 Task: Create a task  Design and implement a disaster recovery plan for an organization's IT infrastructure , assign it to team member softage.3@softage.net in the project AgileBolt and update the status of the task to  Off Track , set the priority of the task to Medium
Action: Mouse moved to (56, 53)
Screenshot: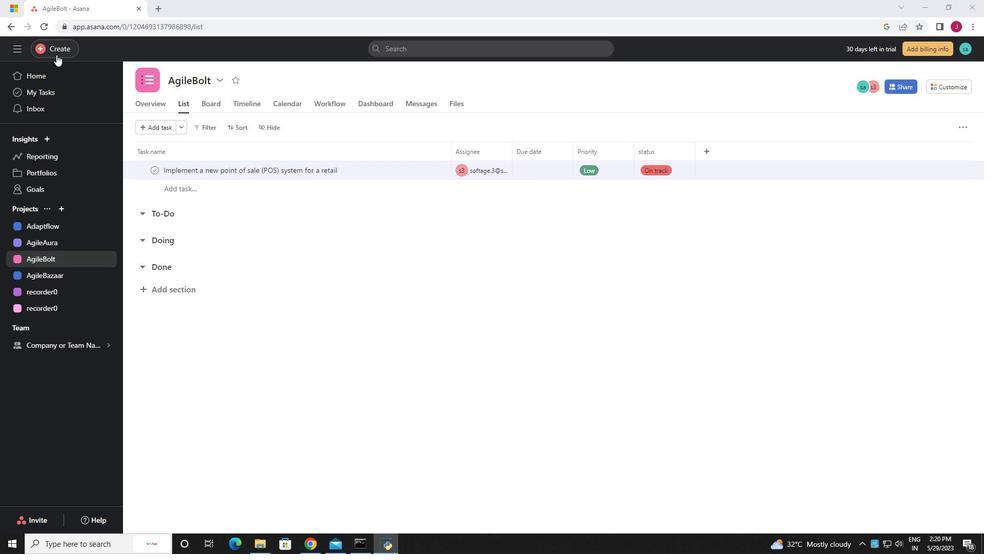 
Action: Mouse pressed left at (56, 53)
Screenshot: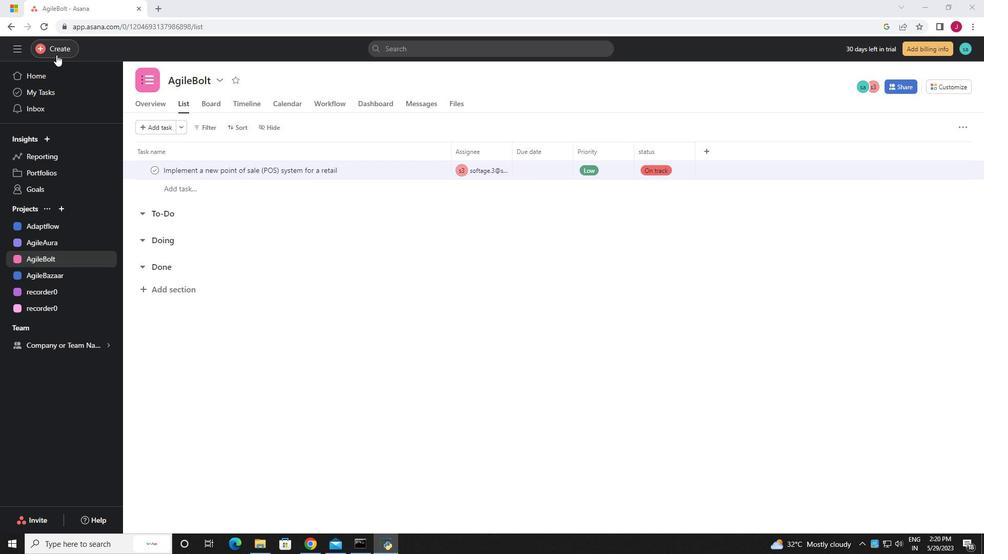 
Action: Mouse moved to (111, 51)
Screenshot: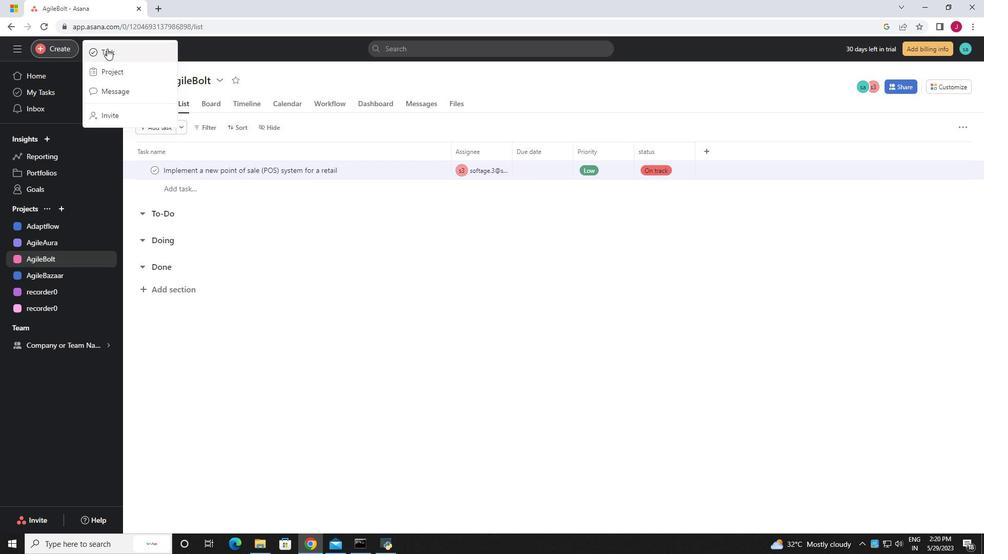 
Action: Mouse pressed left at (111, 51)
Screenshot: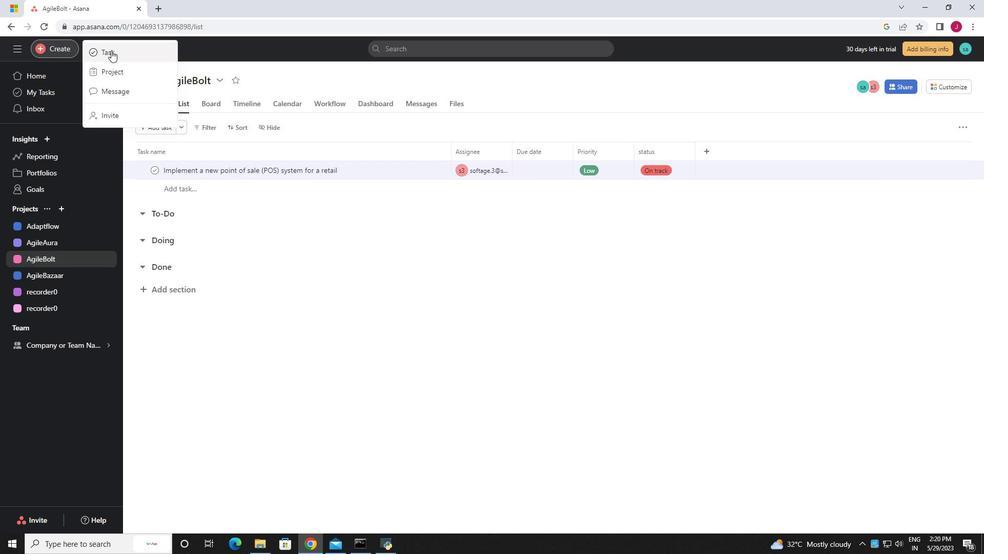 
Action: Mouse moved to (821, 339)
Screenshot: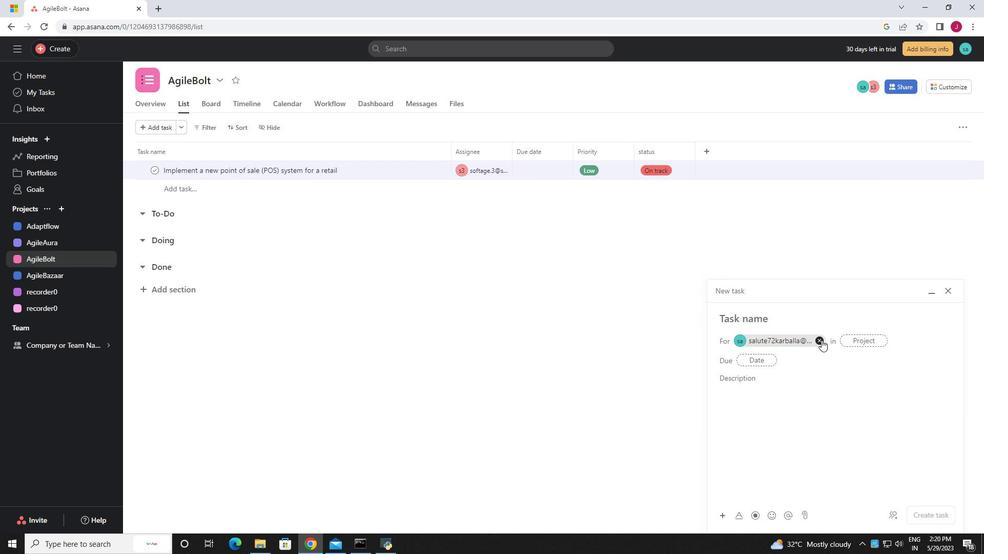
Action: Mouse pressed left at (821, 339)
Screenshot: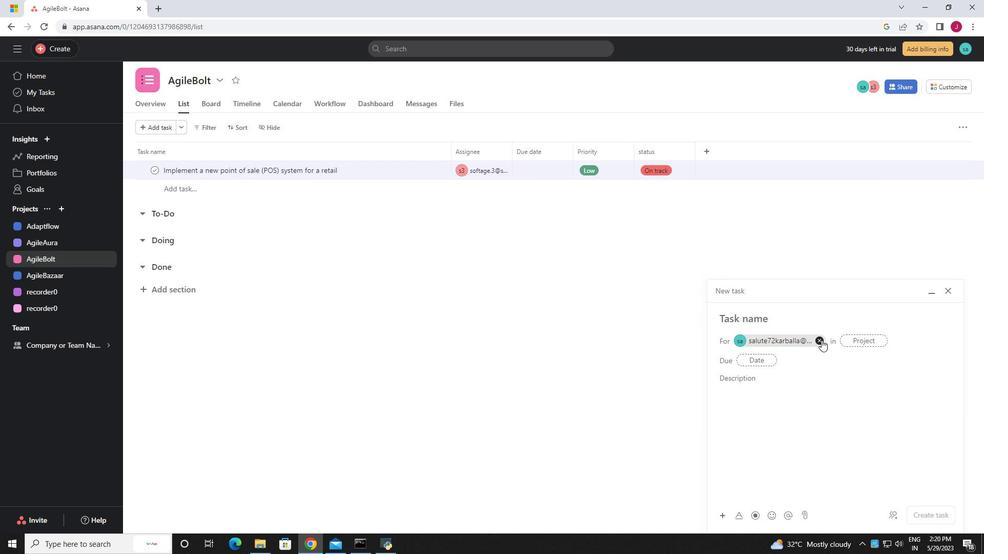 
Action: Mouse moved to (749, 318)
Screenshot: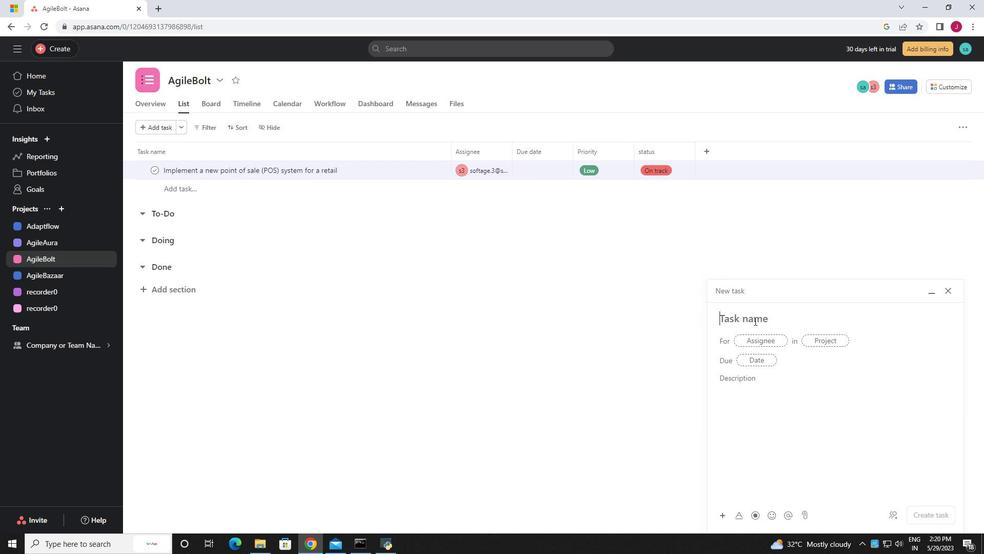
Action: Mouse pressed left at (749, 318)
Screenshot: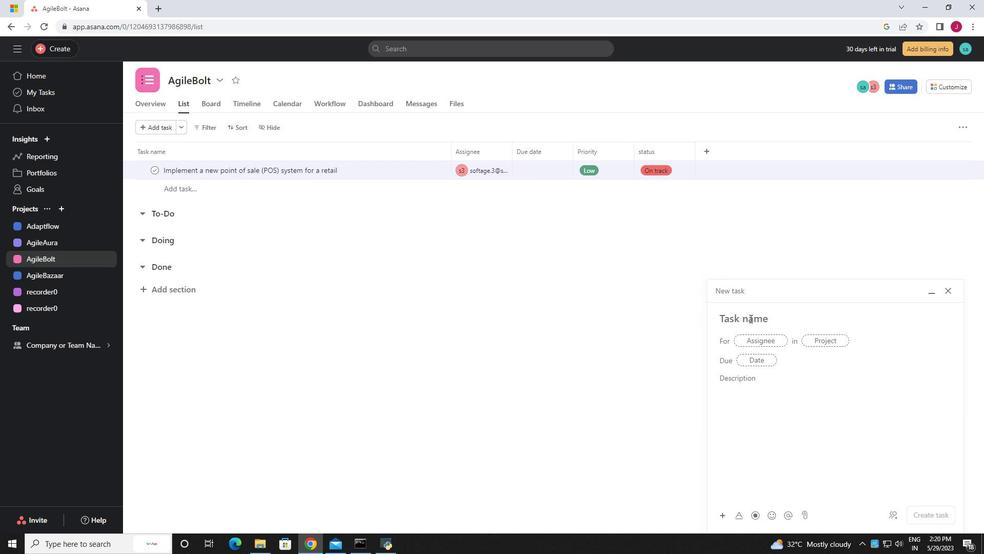 
Action: Key pressed <Key.caps_lock>D<Key.caps_lock>esign<Key.space>and<Key.space>implement<Key.space>a<Key.space>disaster<Key.space>recovr<Key.backspace>ery<Key.space>plan<Key.space>for<Key.space>an<Key.space>organis<Key.backspace>zations<Key.space><Key.caps_lock>IT<Key.space><Key.caps_lock>infrastrcua<Key.backspace><Key.backspace><Key.backspace>ucut<Key.backspace><Key.backspace><Key.backspace>cture<Key.space>
Screenshot: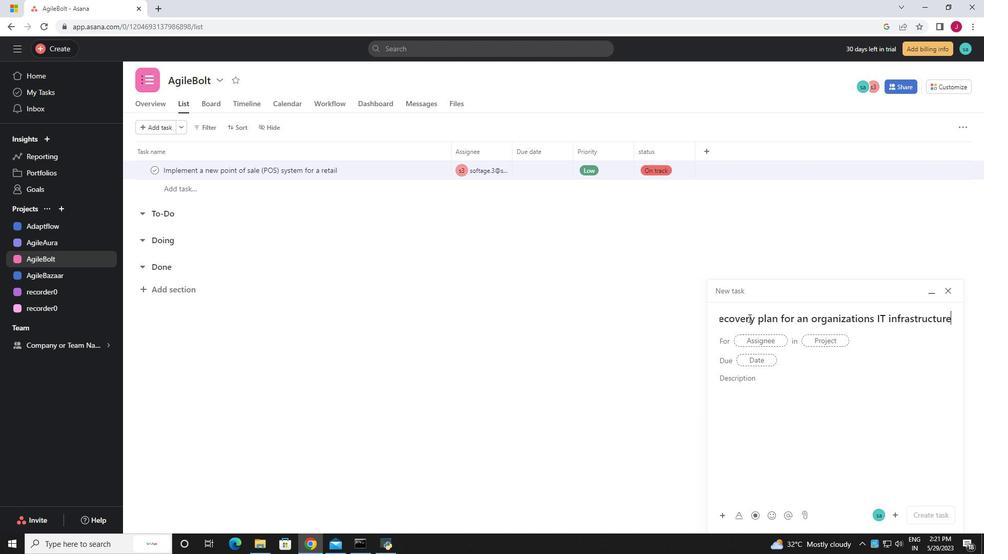 
Action: Mouse moved to (756, 342)
Screenshot: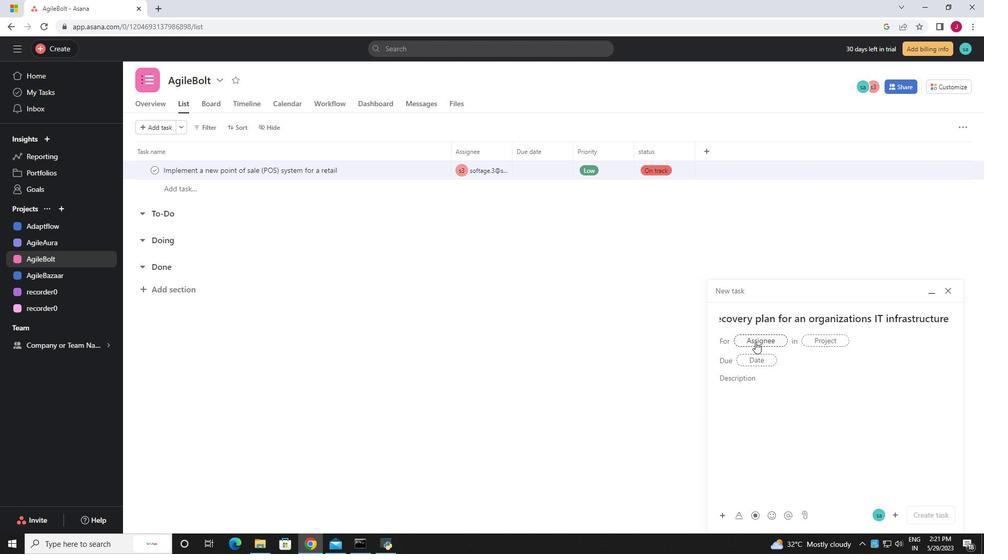 
Action: Mouse pressed left at (756, 342)
Screenshot: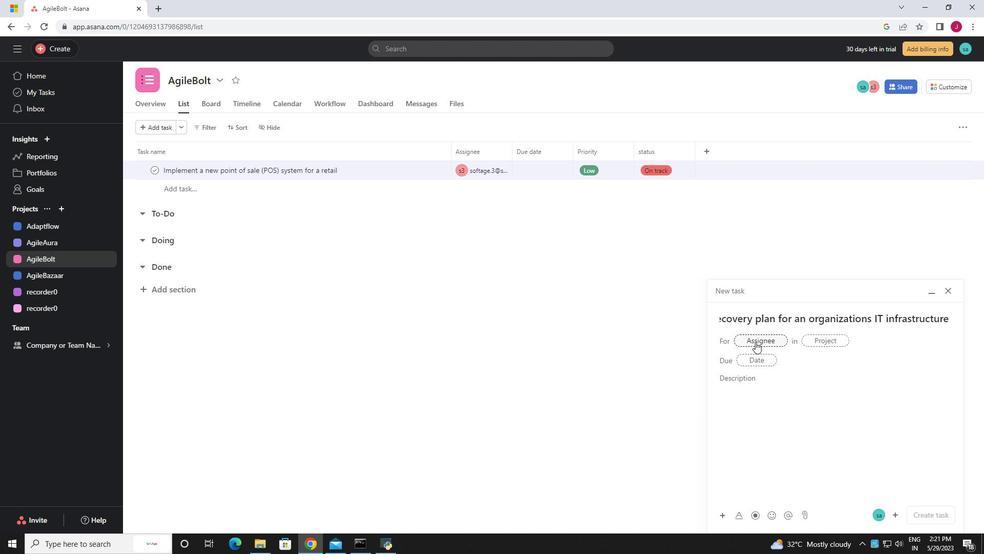 
Action: Mouse moved to (755, 342)
Screenshot: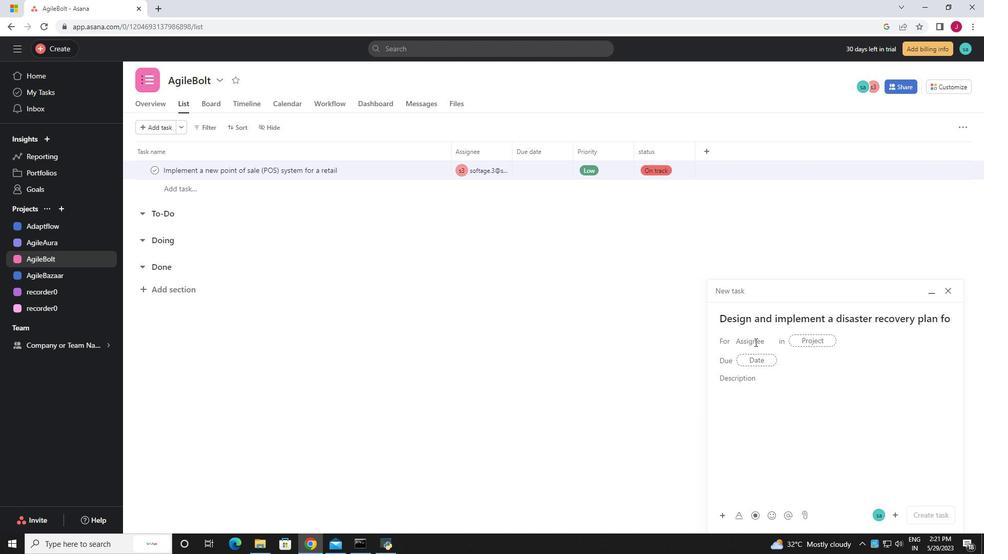 
Action: Key pressed soft
Screenshot: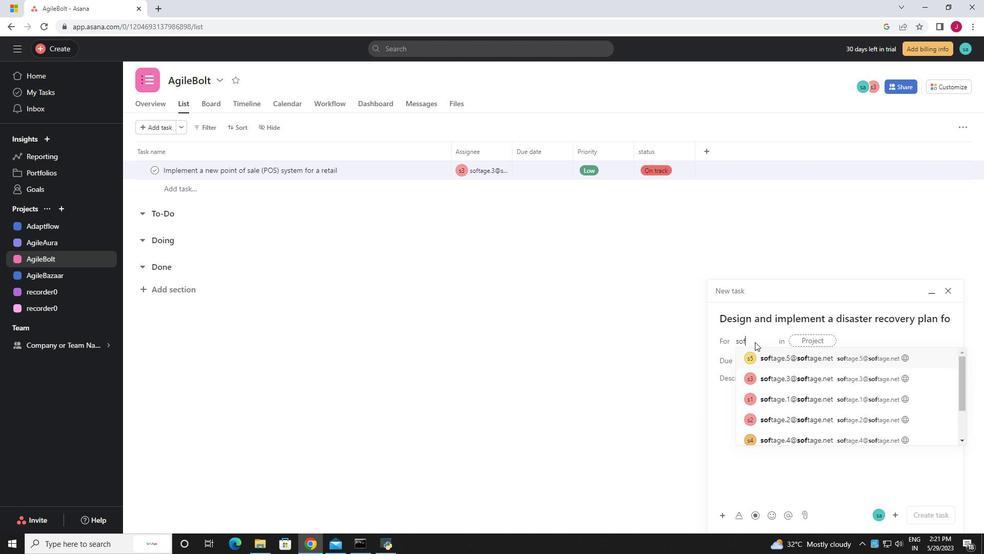 
Action: Mouse moved to (779, 382)
Screenshot: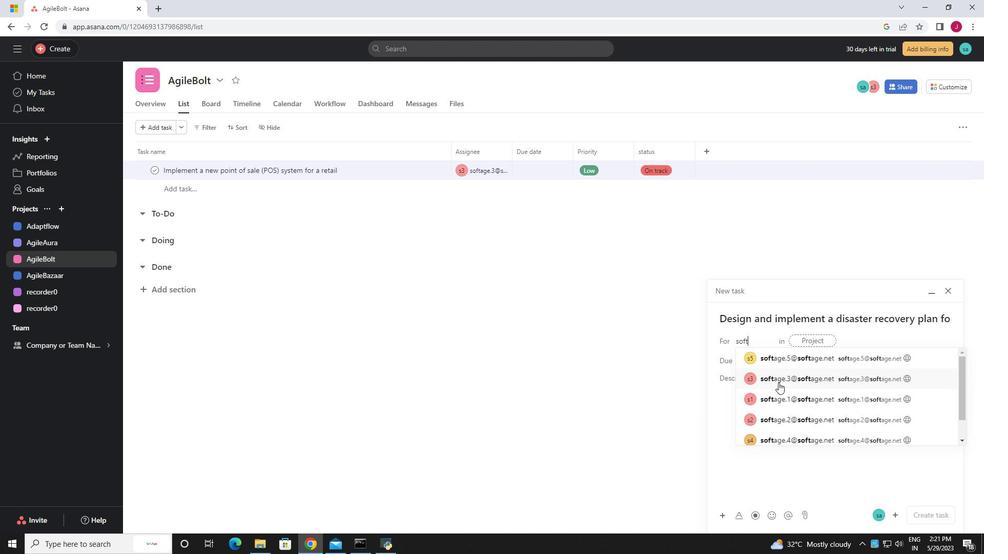 
Action: Mouse pressed left at (779, 382)
Screenshot: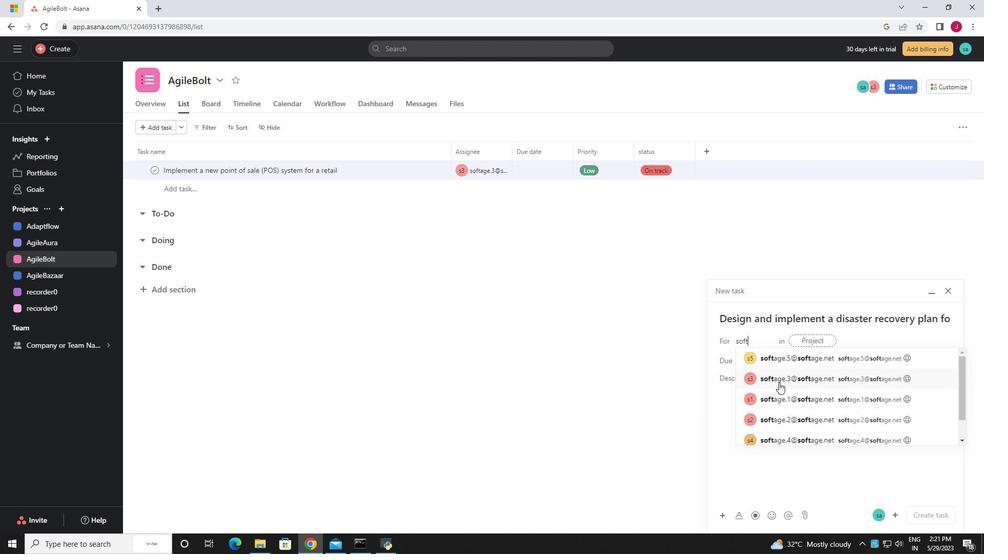 
Action: Mouse moved to (655, 359)
Screenshot: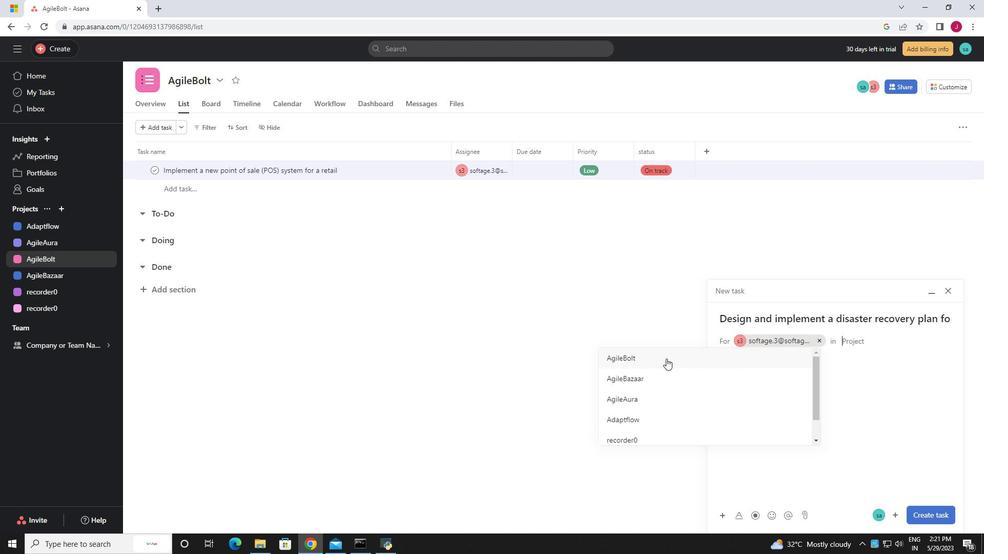 
Action: Mouse pressed left at (655, 359)
Screenshot: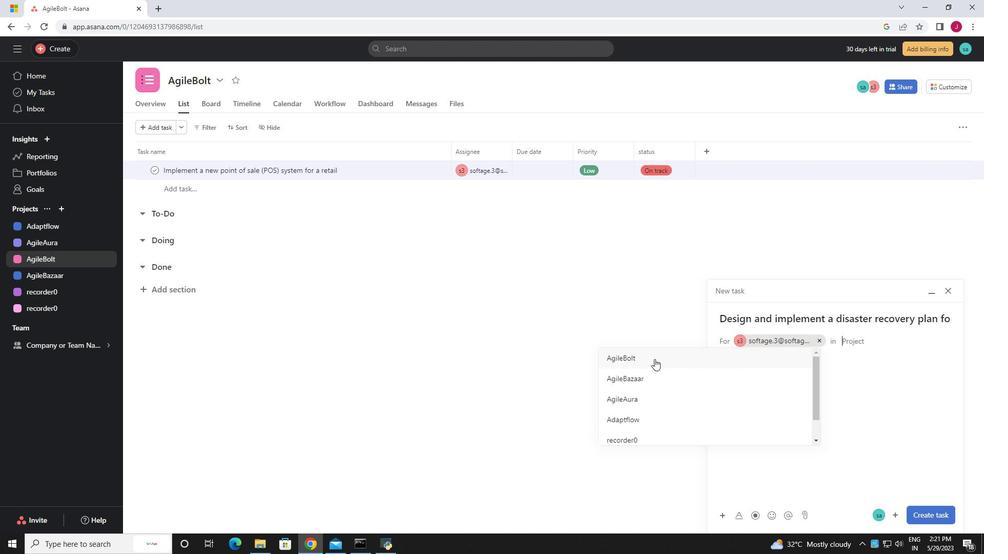 
Action: Mouse moved to (767, 383)
Screenshot: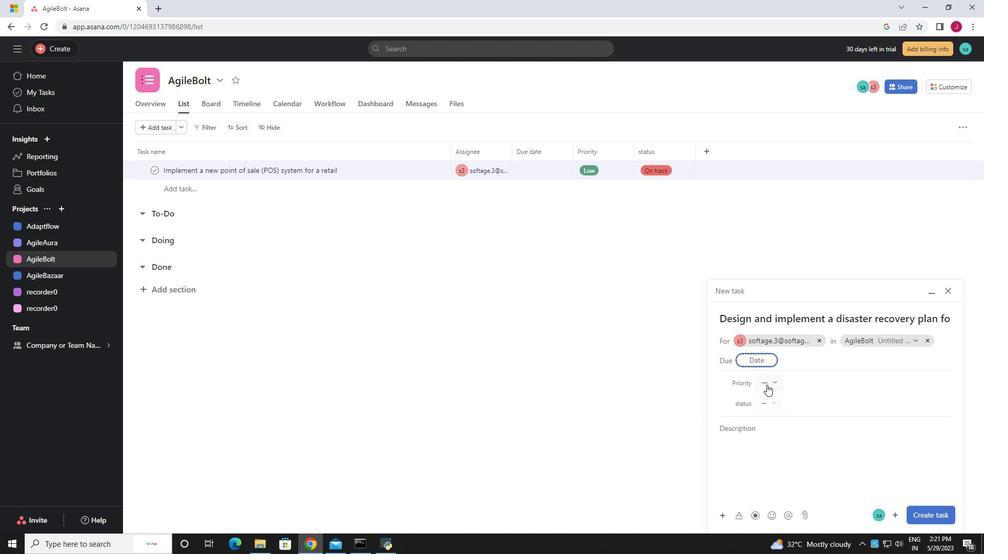 
Action: Mouse pressed left at (767, 383)
Screenshot: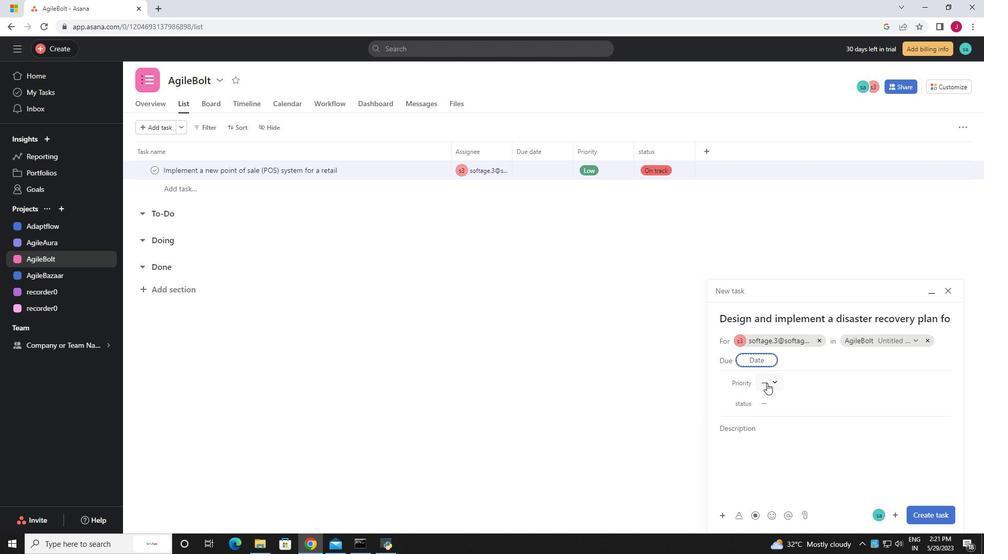 
Action: Mouse moved to (794, 434)
Screenshot: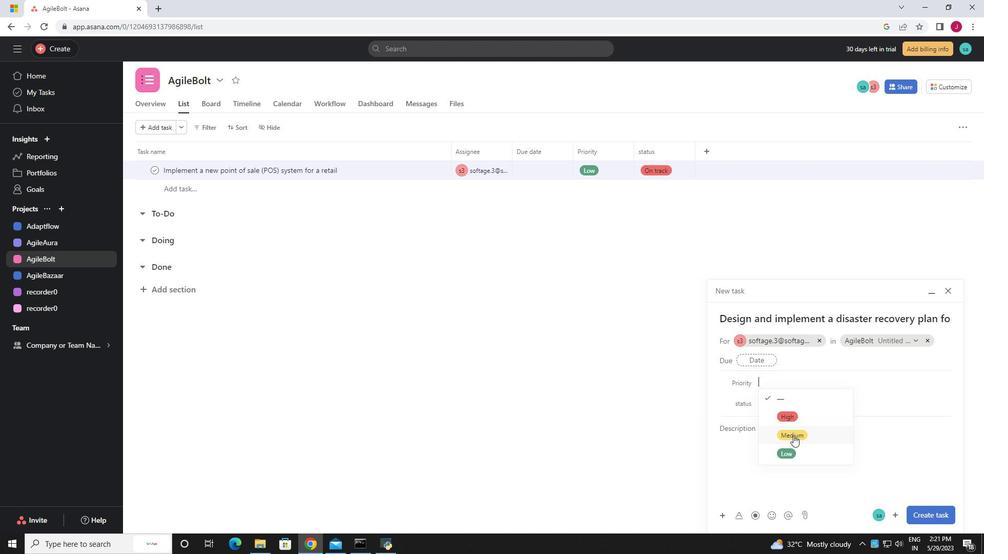 
Action: Mouse pressed left at (794, 434)
Screenshot: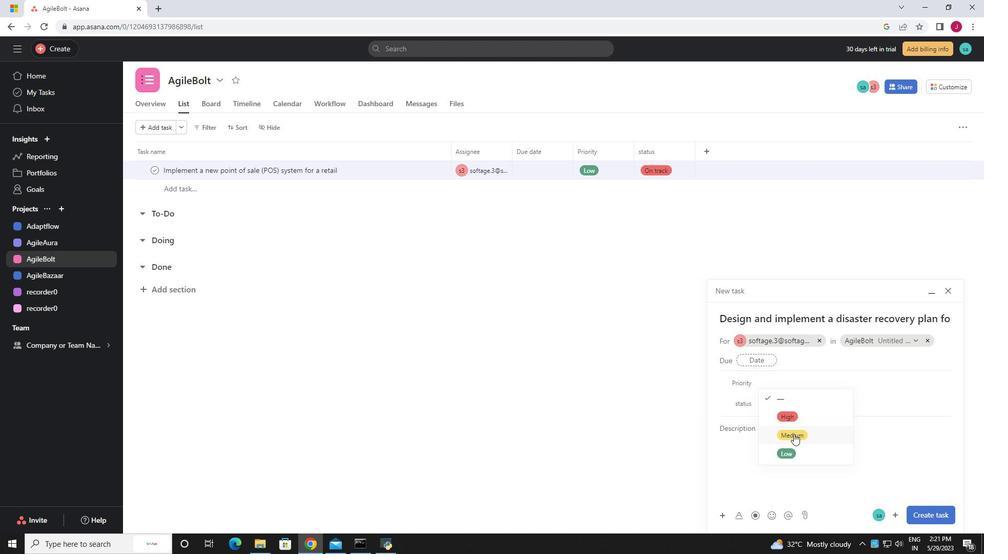 
Action: Mouse moved to (777, 404)
Screenshot: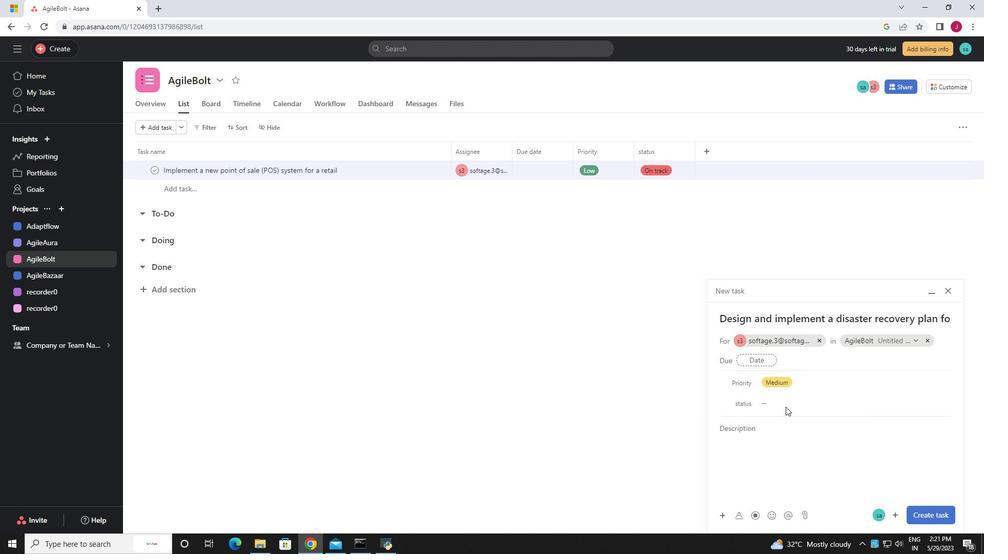 
Action: Mouse pressed left at (777, 404)
Screenshot: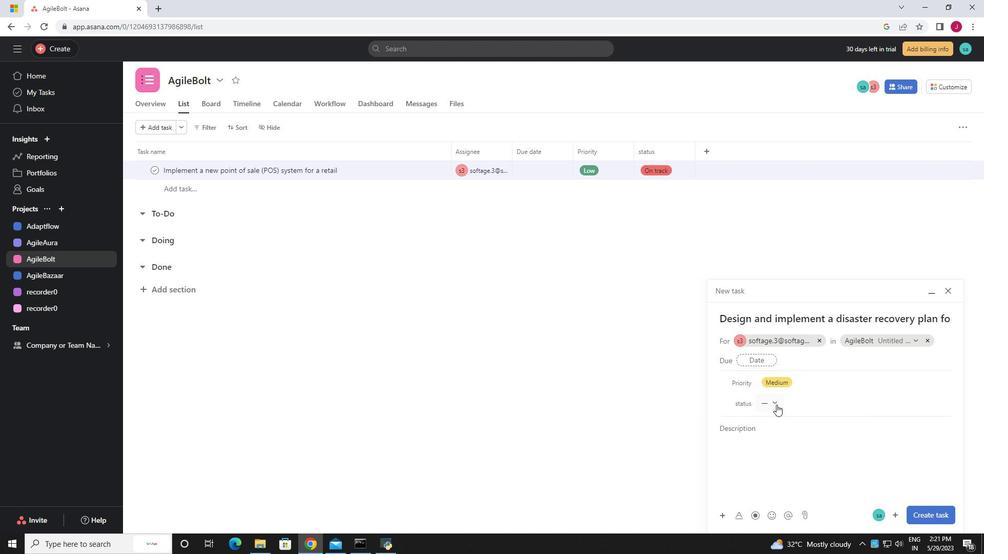 
Action: Mouse moved to (796, 456)
Screenshot: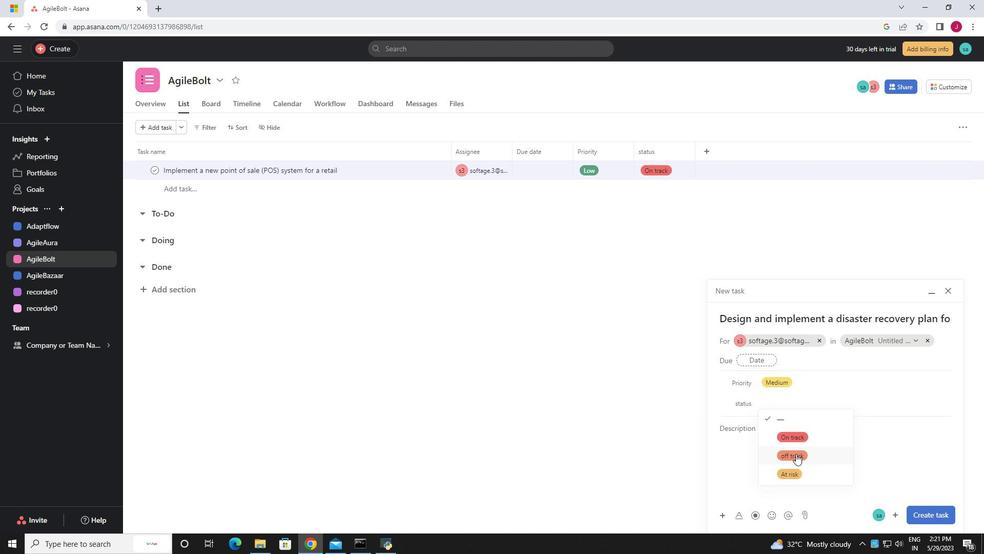
Action: Mouse pressed left at (796, 456)
Screenshot: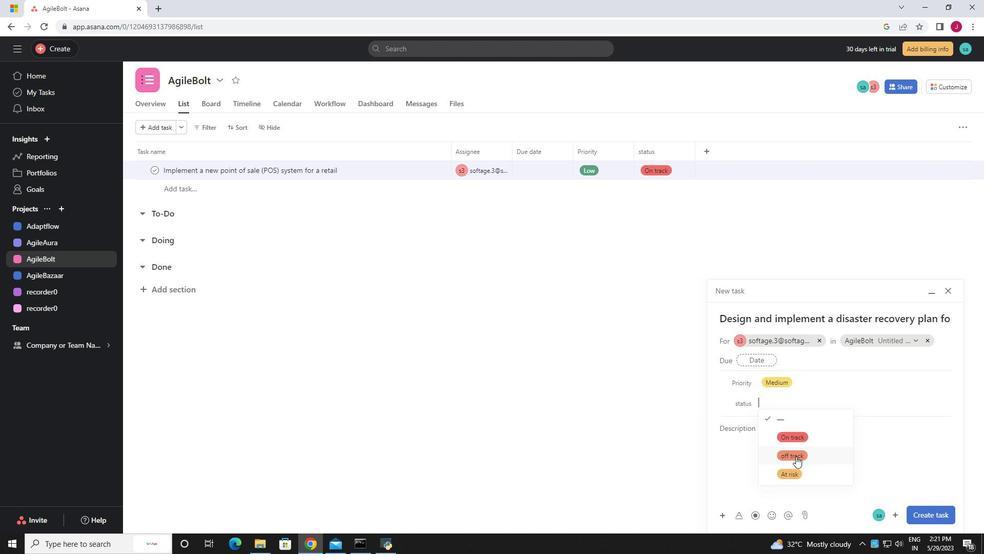 
Action: Mouse moved to (883, 516)
Screenshot: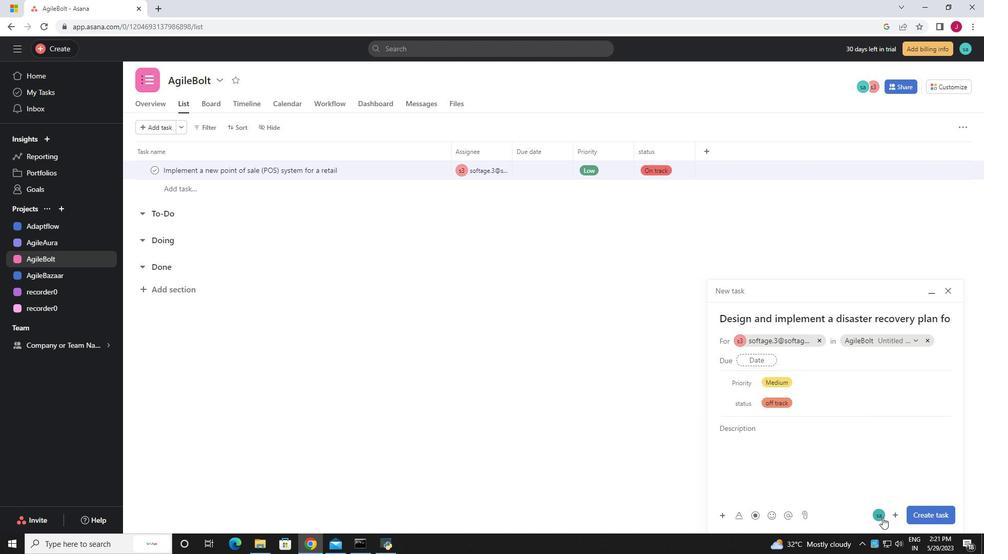 
Action: Mouse pressed left at (883, 516)
Screenshot: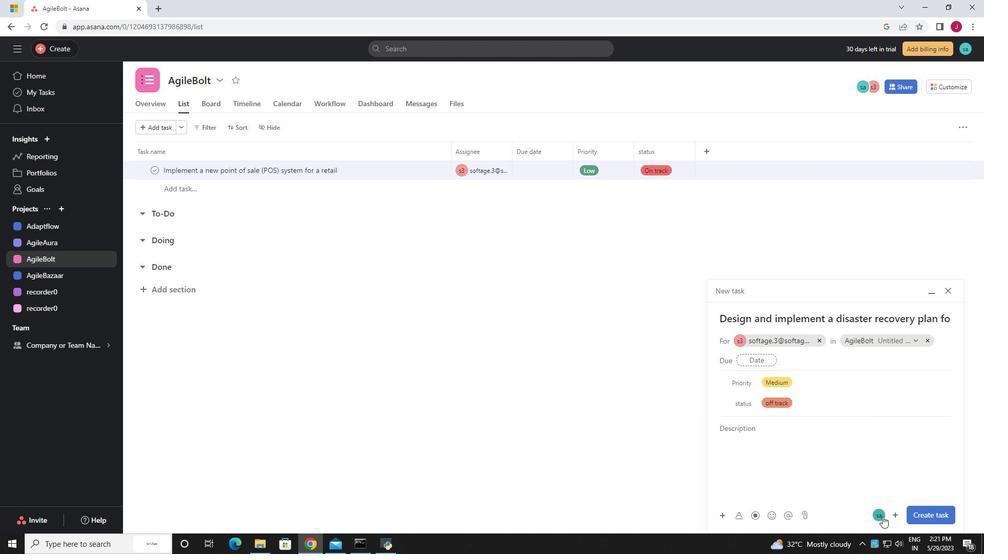 
Action: Mouse moved to (846, 517)
Screenshot: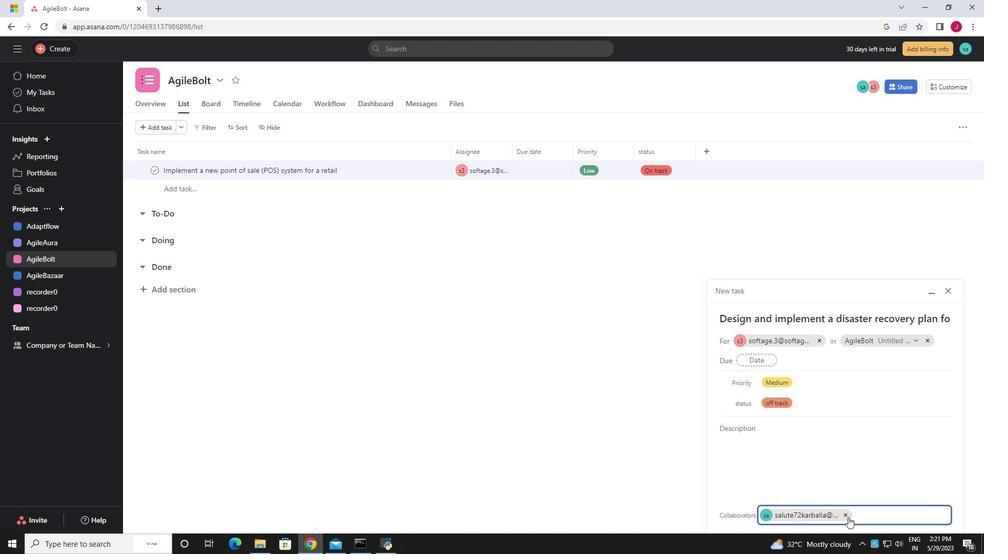 
Action: Mouse pressed left at (846, 517)
Screenshot: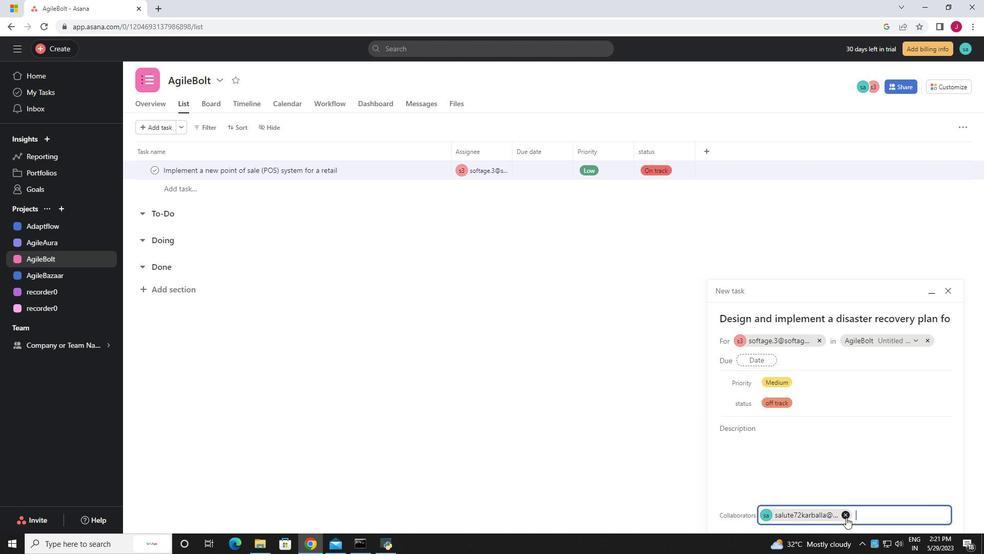 
Action: Mouse moved to (775, 513)
Screenshot: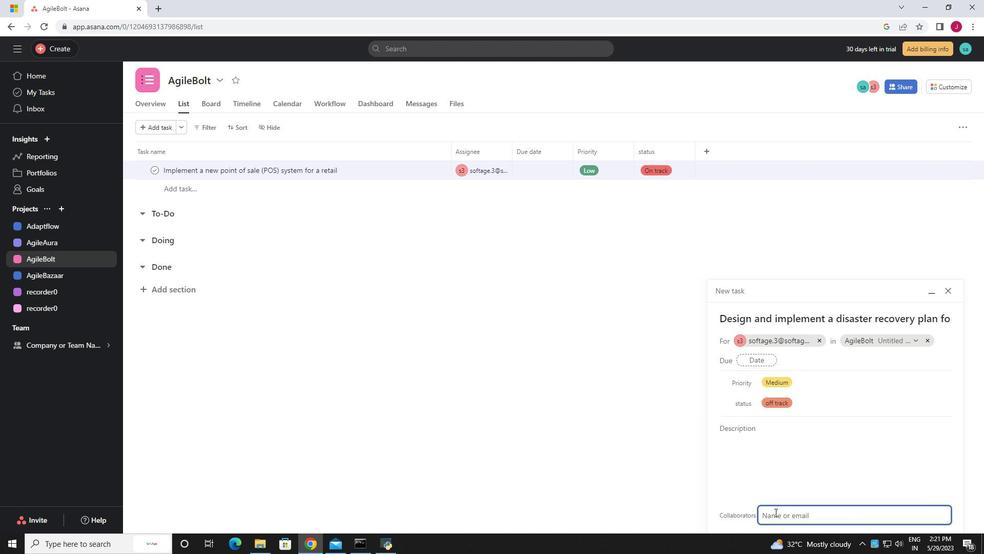 
Action: Key pressed sog<Key.backspace>f
Screenshot: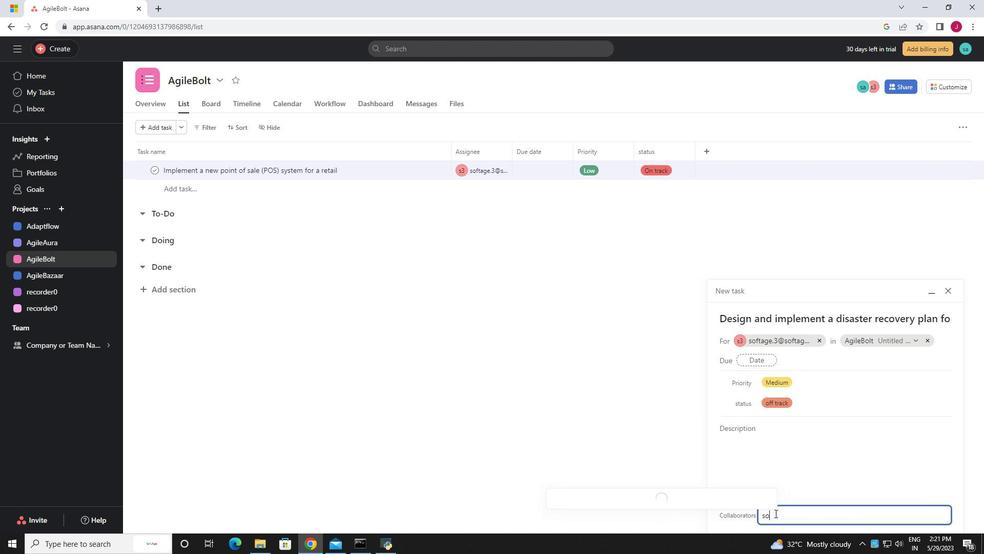 
Action: Mouse moved to (622, 445)
Screenshot: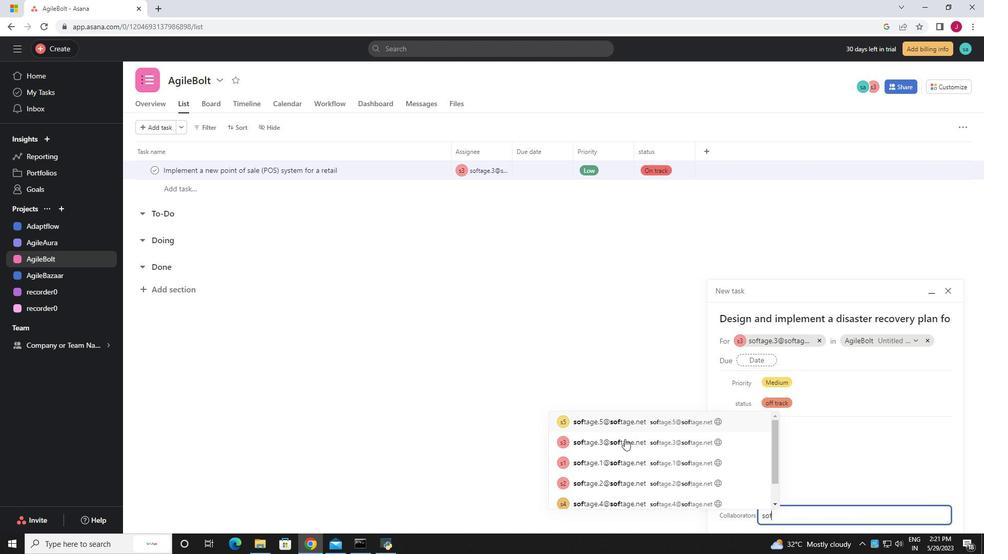 
Action: Mouse pressed left at (622, 445)
Screenshot: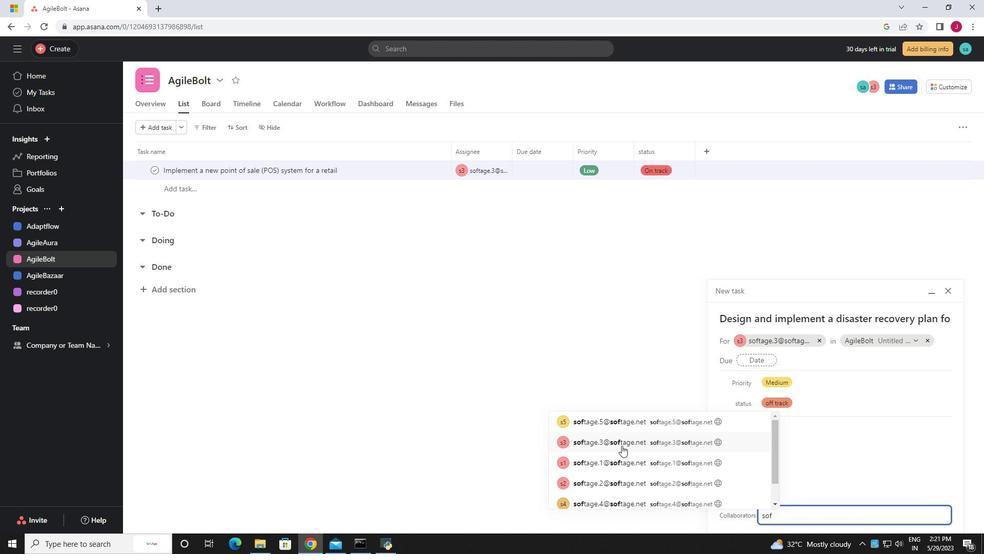 
Action: Mouse moved to (897, 231)
Screenshot: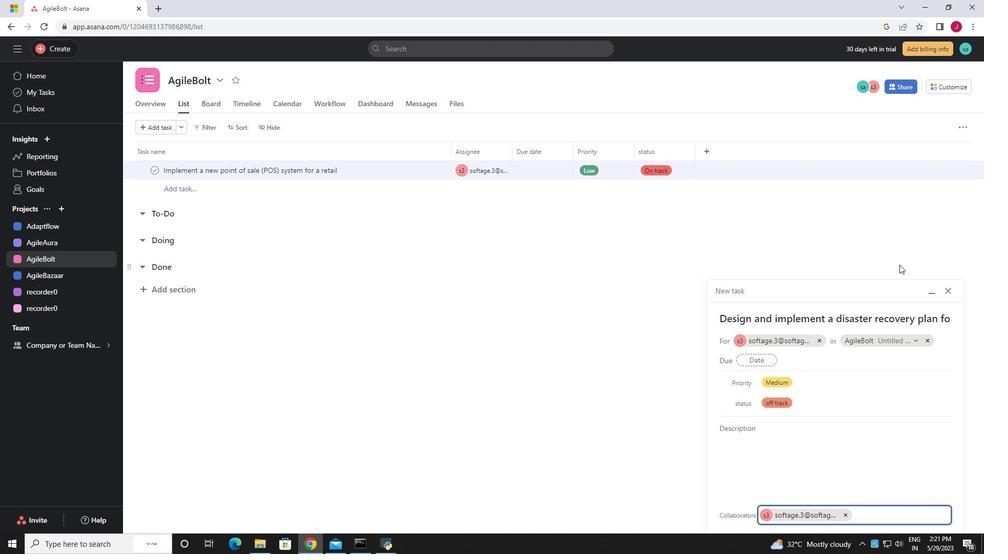 
Action: Mouse pressed left at (897, 231)
Screenshot: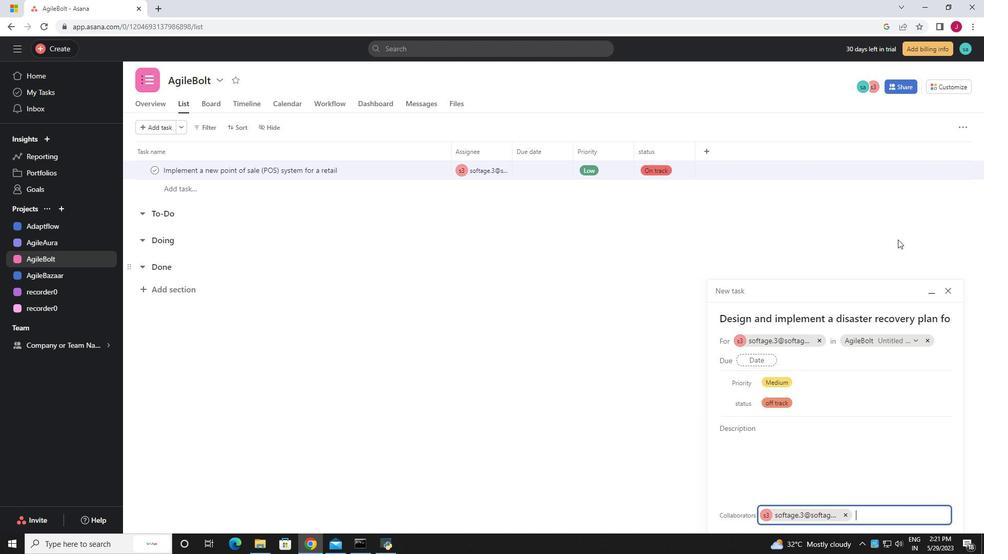 
Action: Mouse moved to (938, 518)
Screenshot: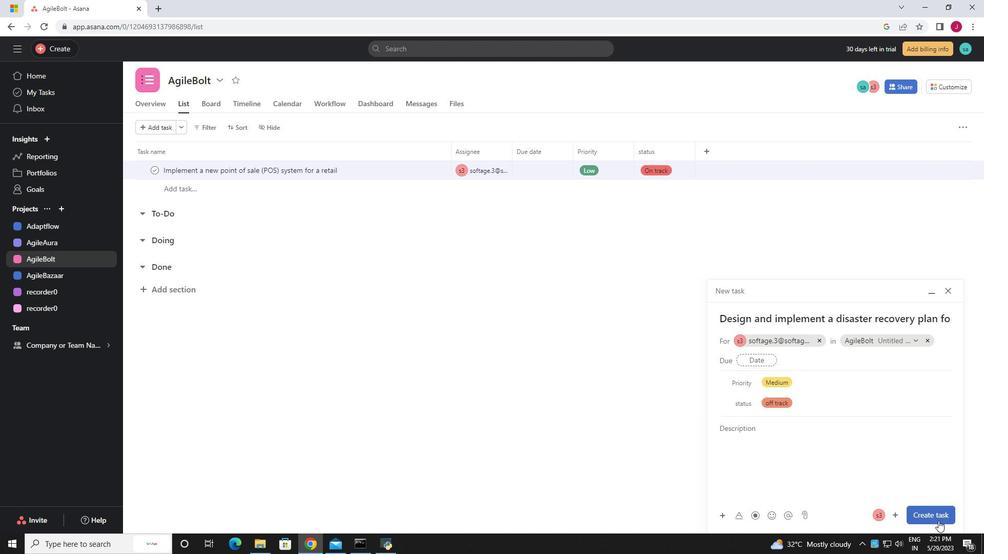 
Action: Mouse pressed left at (938, 518)
Screenshot: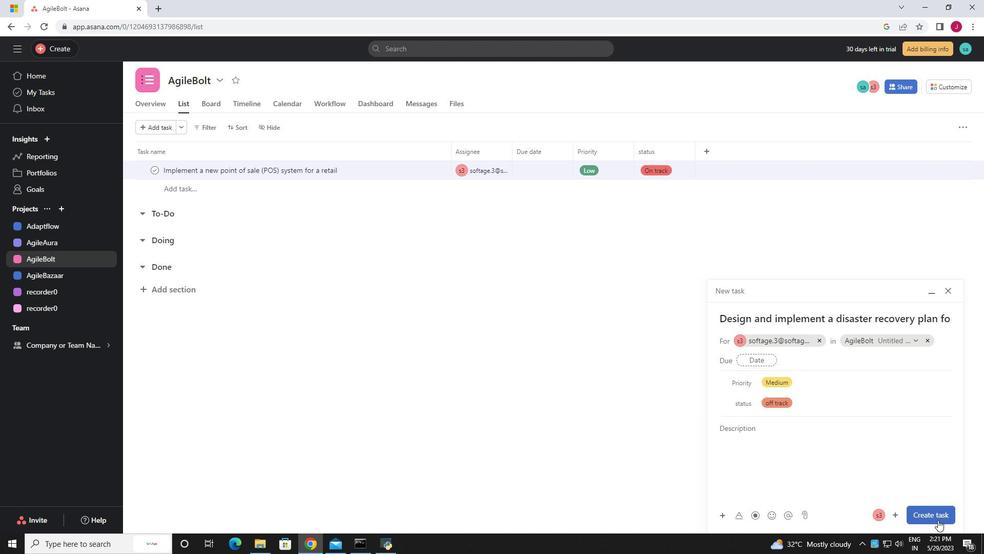 
Action: Mouse moved to (566, 410)
Screenshot: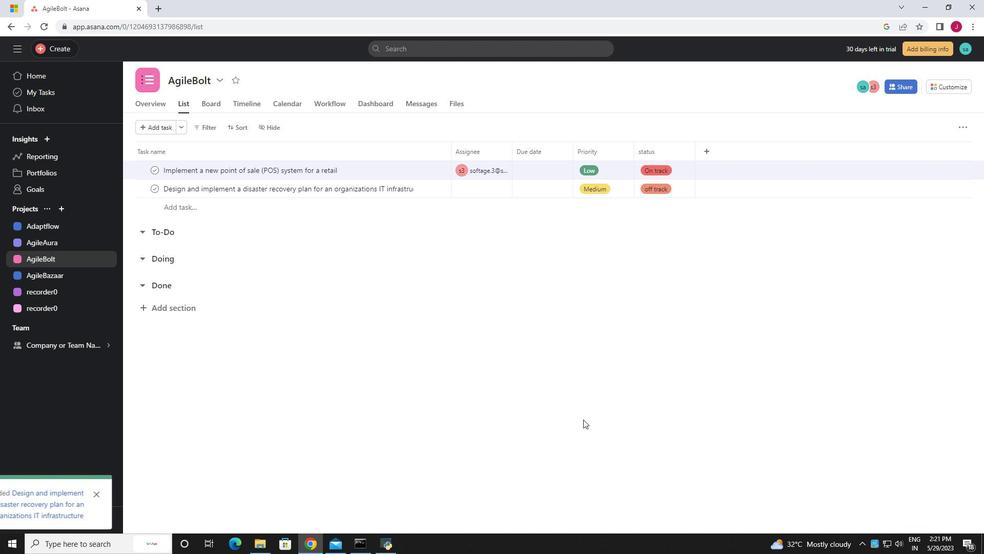 
